Task: Explore Airbnb accommodation in Vattalkundu, India from 7th December, 2023 to 14th December, 2023 for 1 adult. Place can be shared room with 1  bedroom having 1 bed and 1 bathroom. Property type can be hotel. Amenities needed are: wifi, washing machine. Look for 4 properties as per requirement.
Action: Mouse moved to (451, 64)
Screenshot: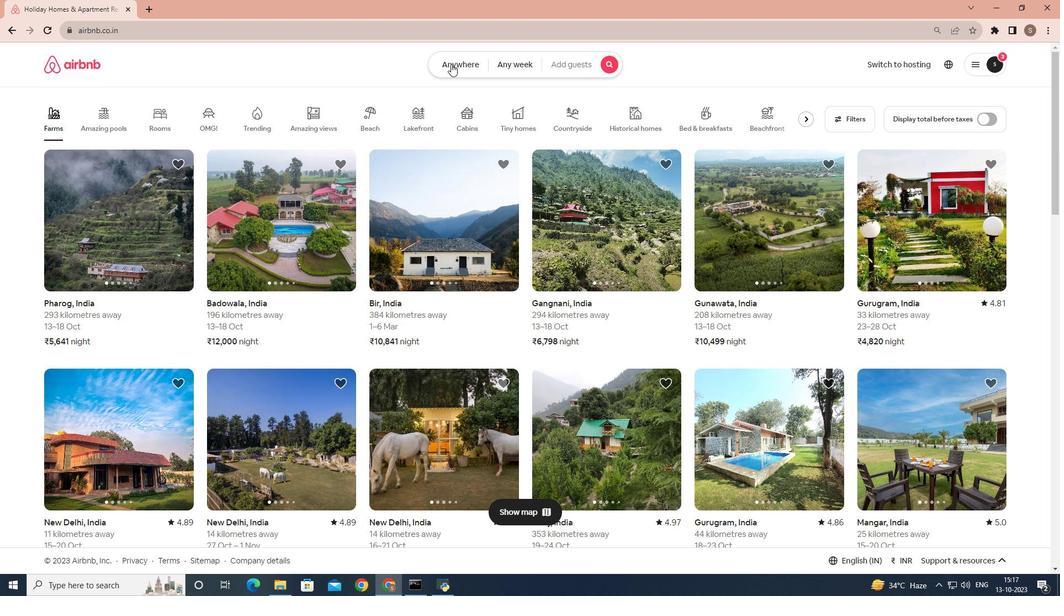 
Action: Mouse pressed left at (451, 64)
Screenshot: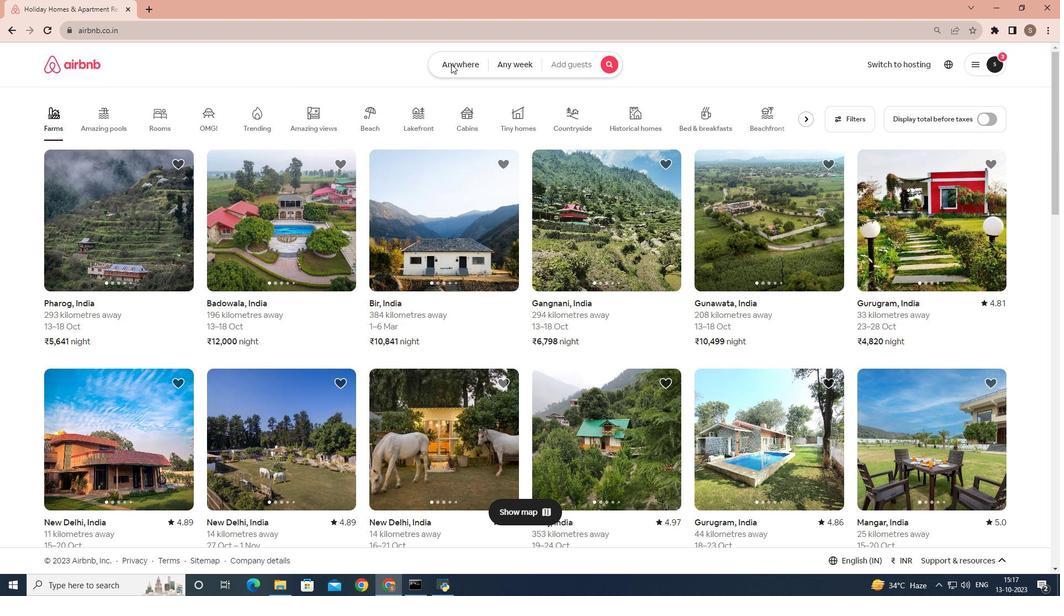 
Action: Mouse moved to (378, 113)
Screenshot: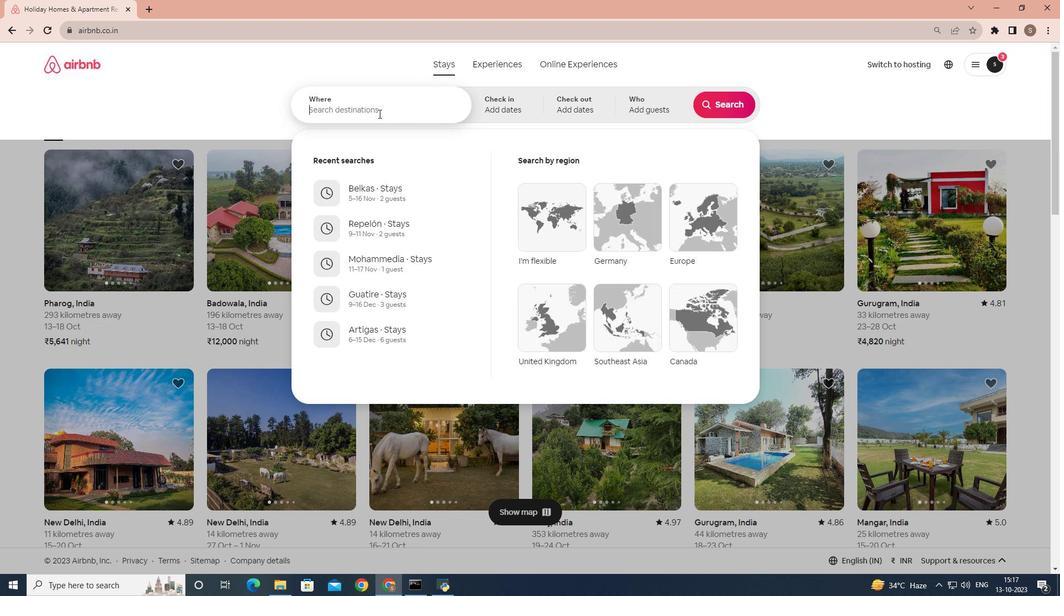 
Action: Mouse pressed left at (378, 113)
Screenshot: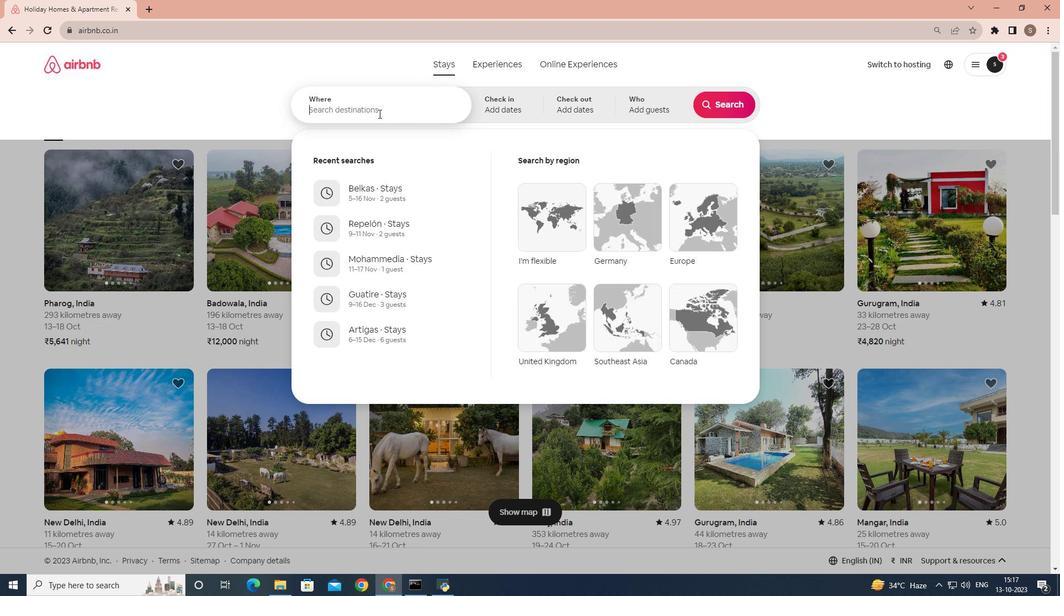 
Action: Key pressed <Key.shift>Vattalkundu,<Key.space><Key.shift>India
Screenshot: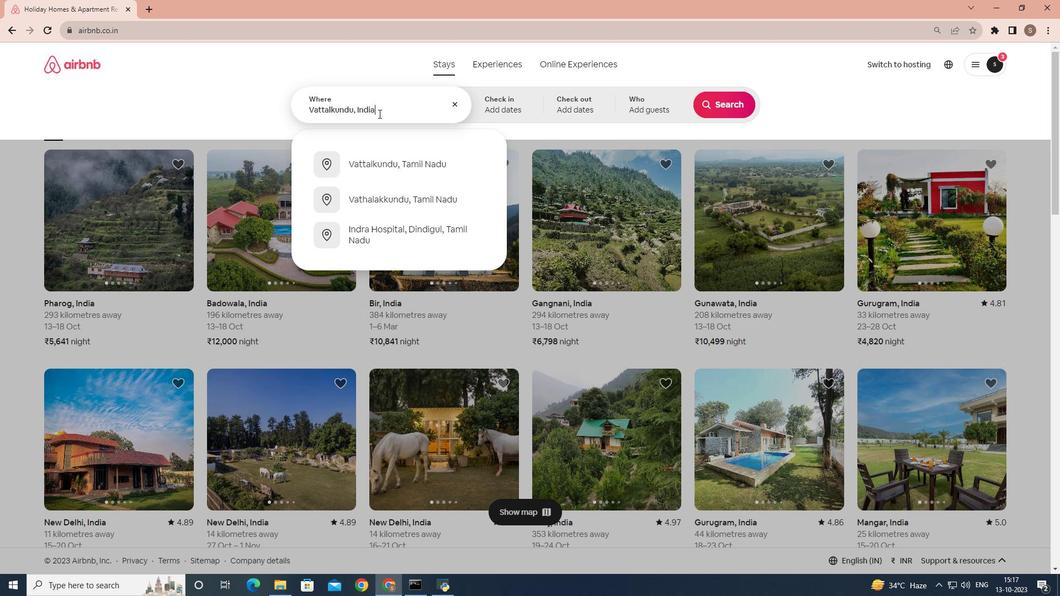 
Action: Mouse moved to (506, 109)
Screenshot: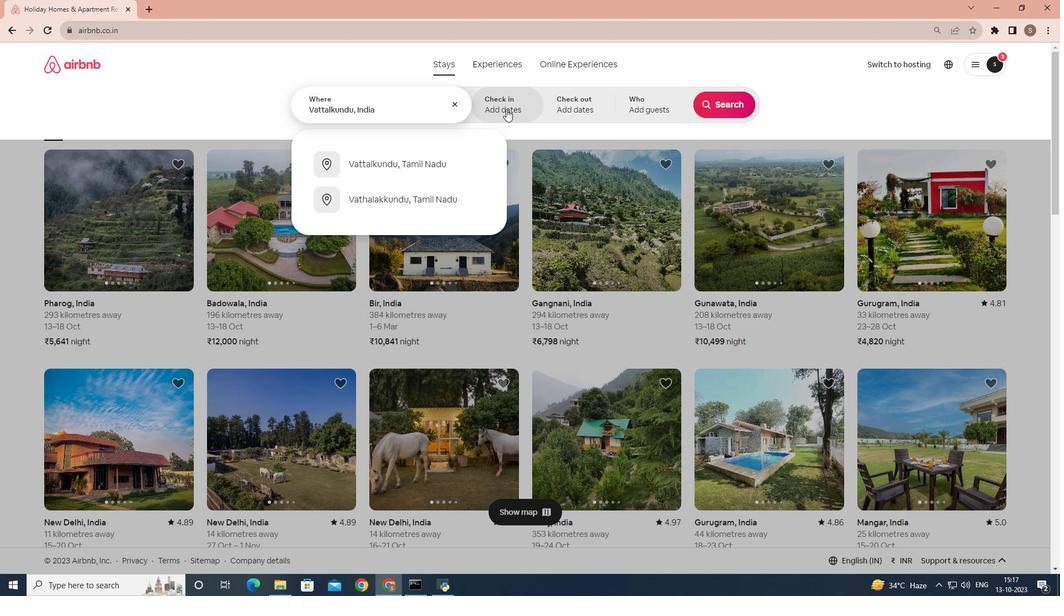
Action: Mouse pressed left at (506, 109)
Screenshot: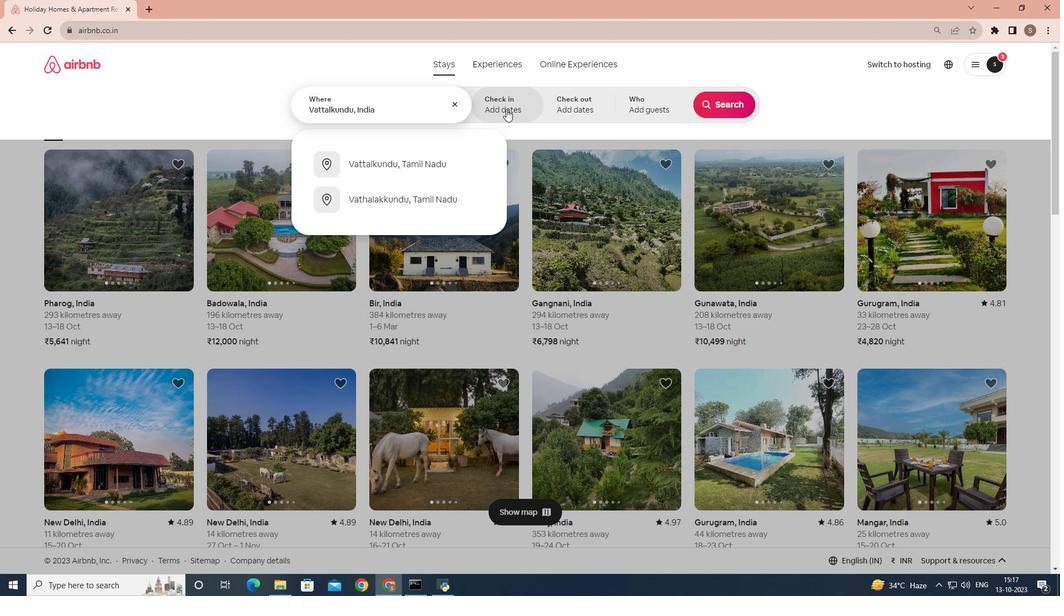 
Action: Mouse moved to (721, 193)
Screenshot: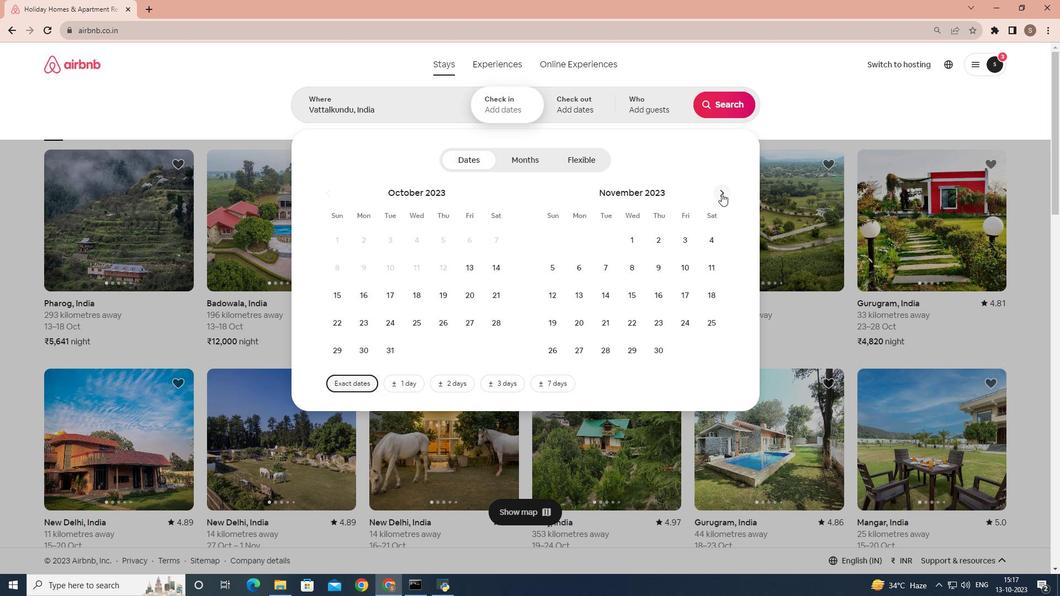 
Action: Mouse pressed left at (721, 193)
Screenshot: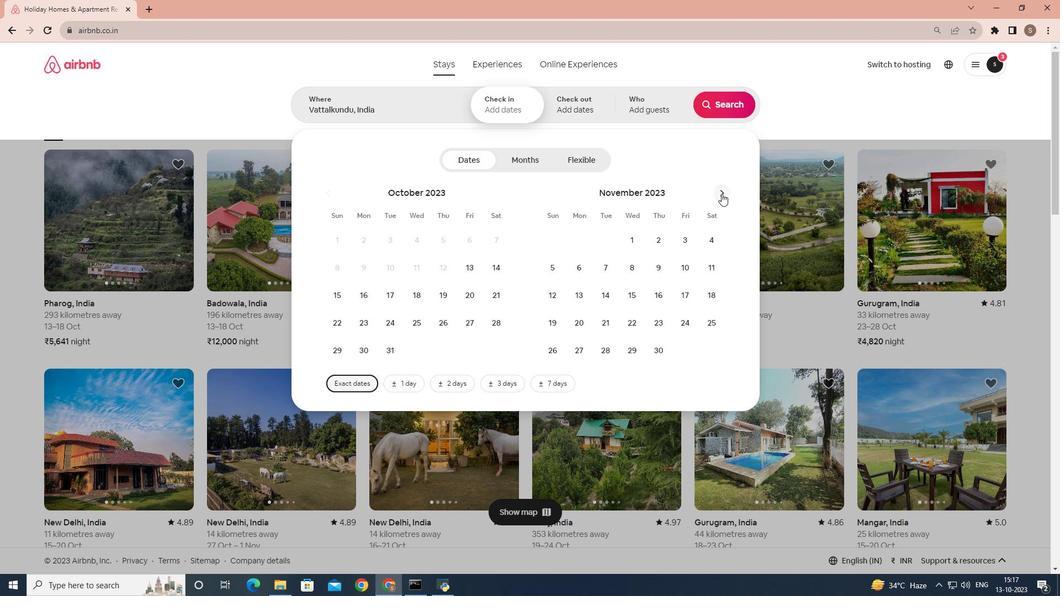 
Action: Mouse moved to (660, 263)
Screenshot: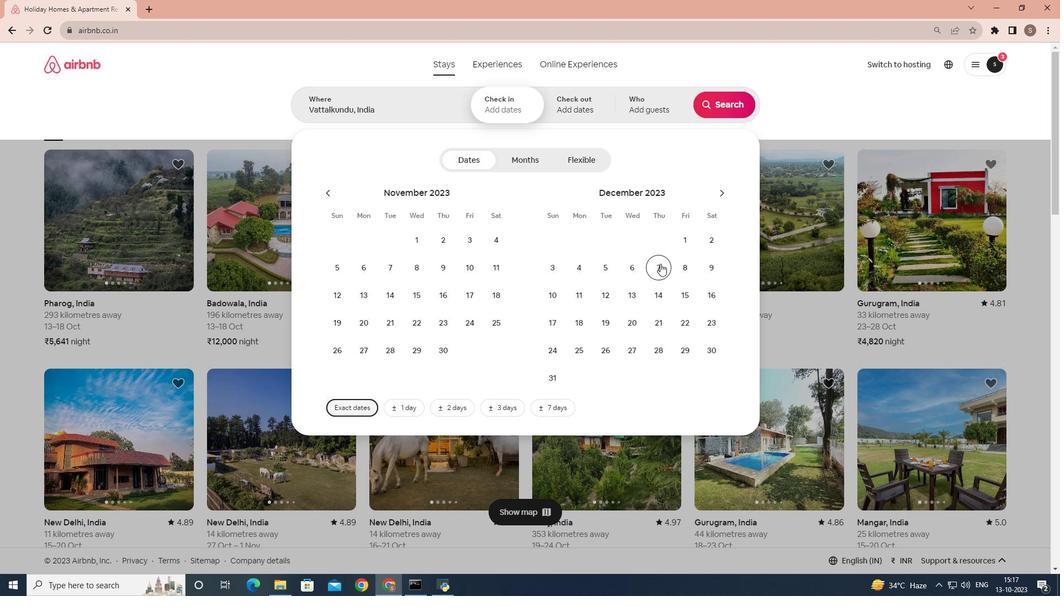
Action: Mouse pressed left at (660, 263)
Screenshot: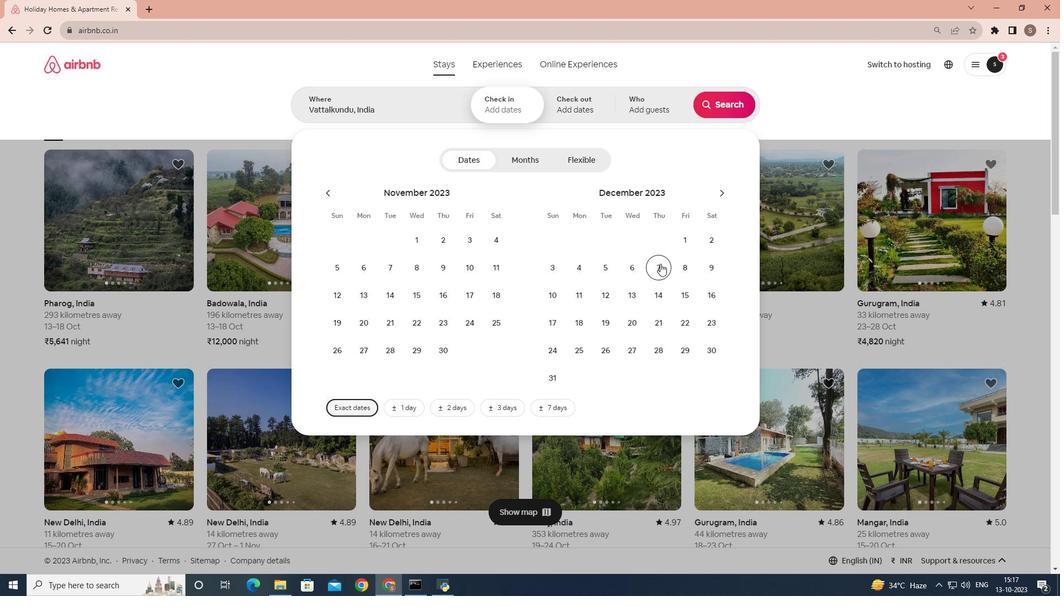 
Action: Mouse moved to (660, 287)
Screenshot: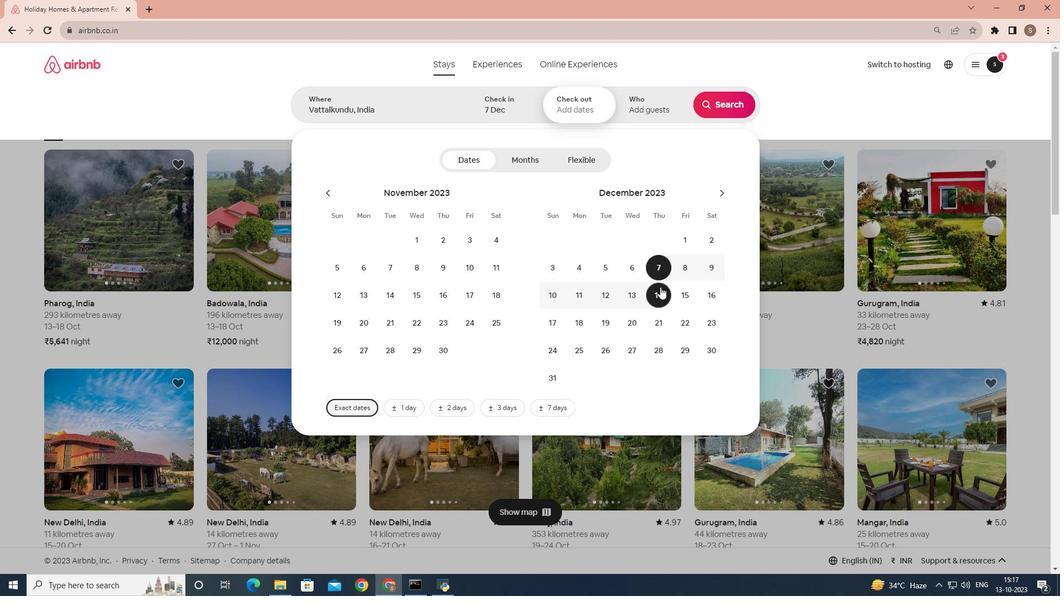 
Action: Mouse pressed left at (660, 287)
Screenshot: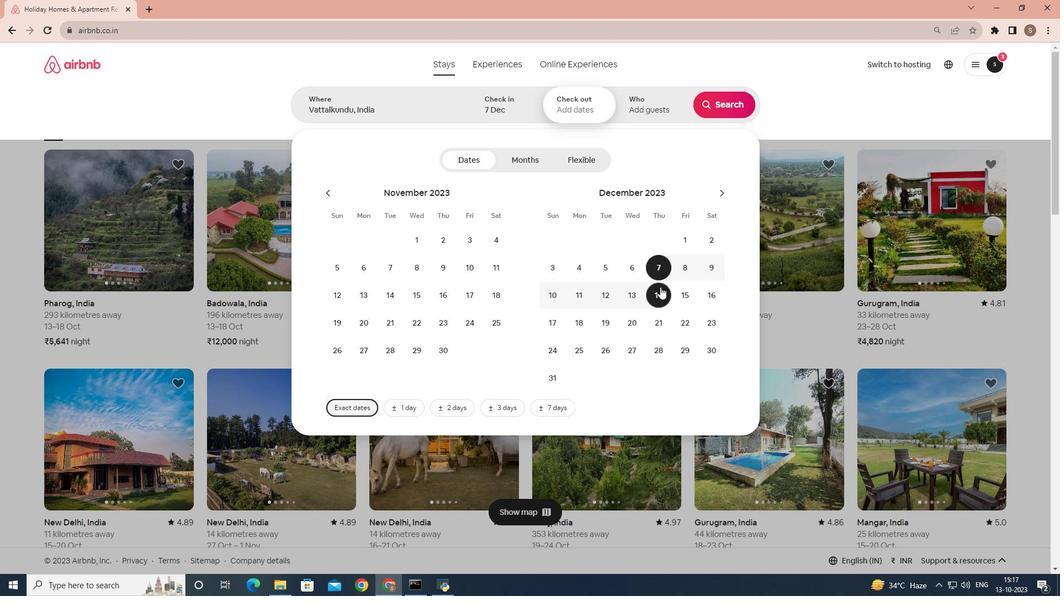 
Action: Mouse moved to (665, 104)
Screenshot: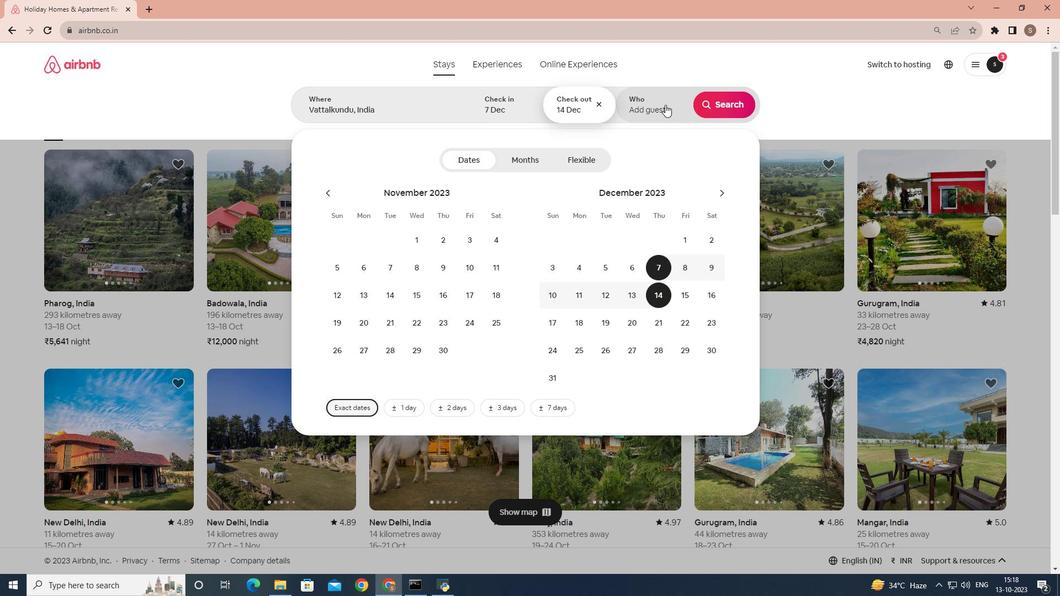 
Action: Mouse pressed left at (665, 104)
Screenshot: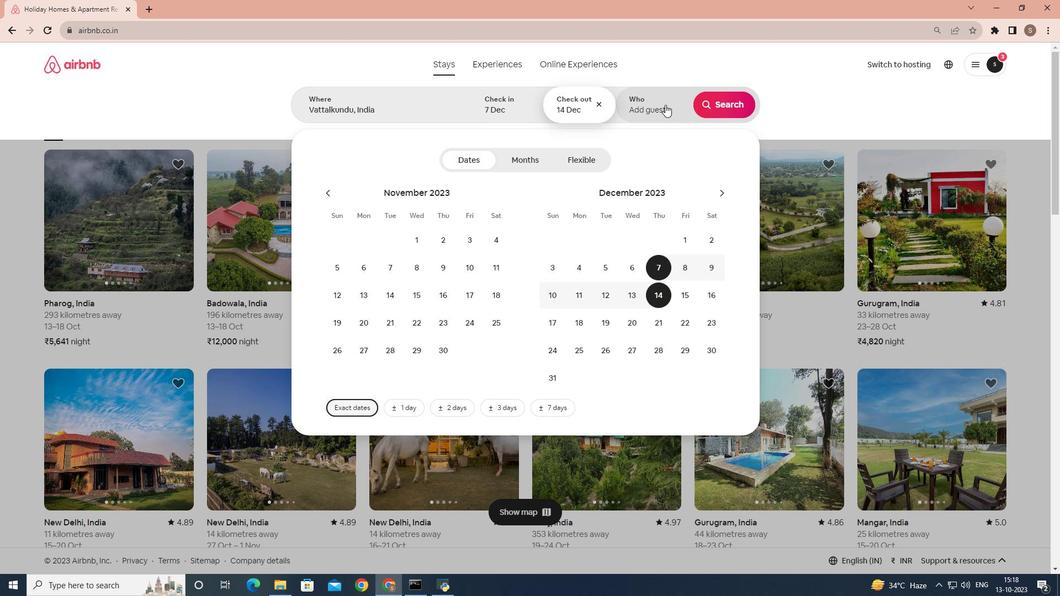 
Action: Mouse moved to (722, 159)
Screenshot: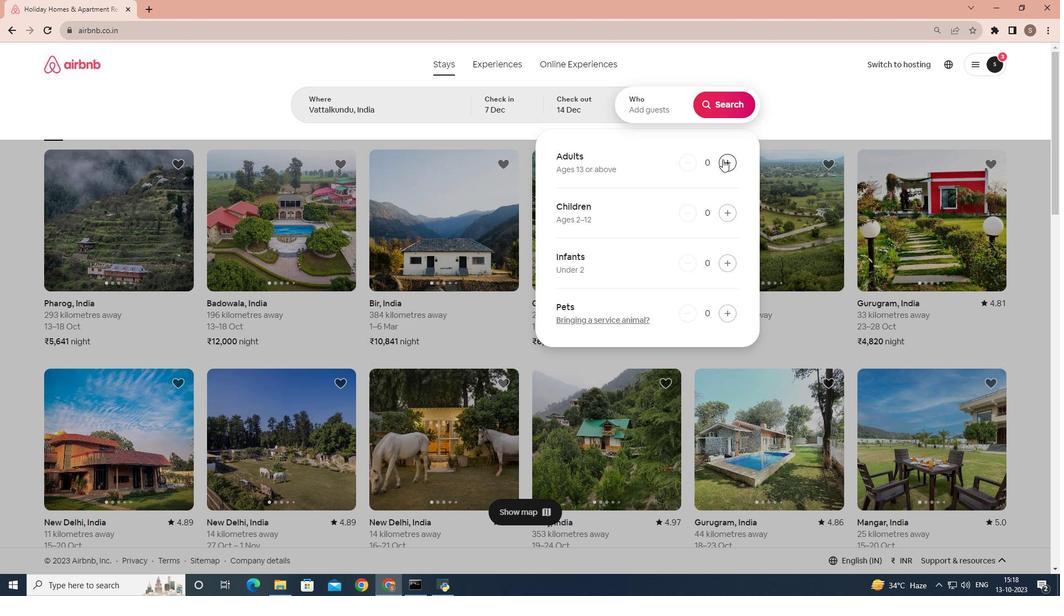 
Action: Mouse pressed left at (722, 159)
Screenshot: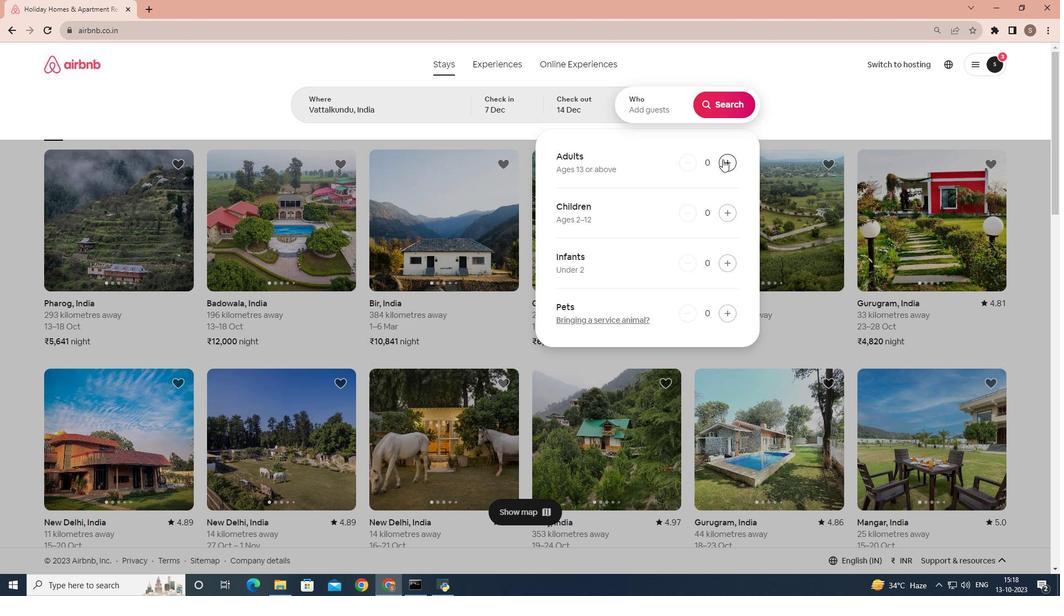 
Action: Mouse moved to (716, 107)
Screenshot: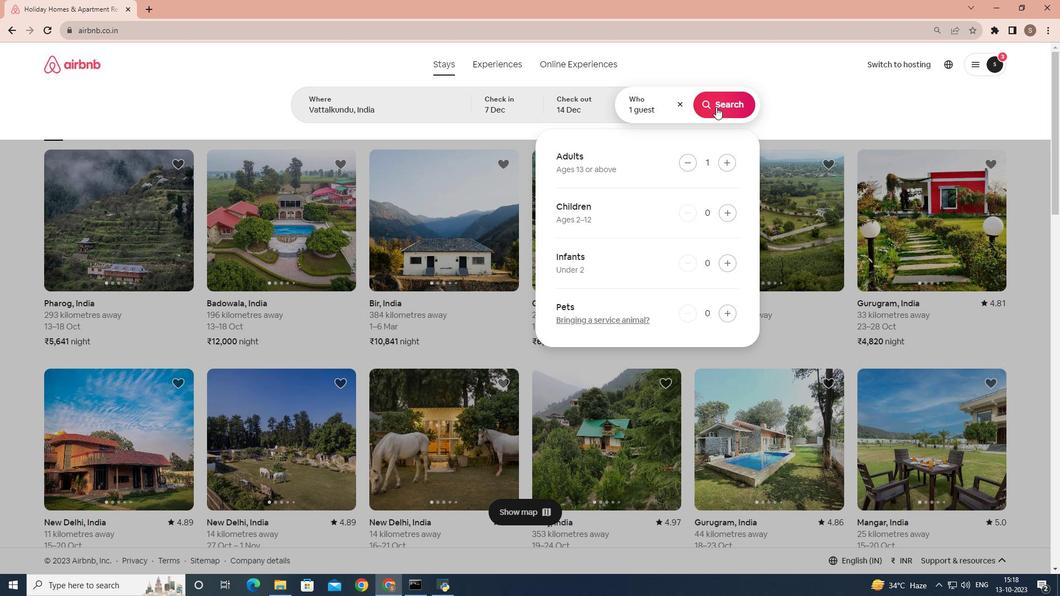 
Action: Mouse pressed left at (716, 107)
Screenshot: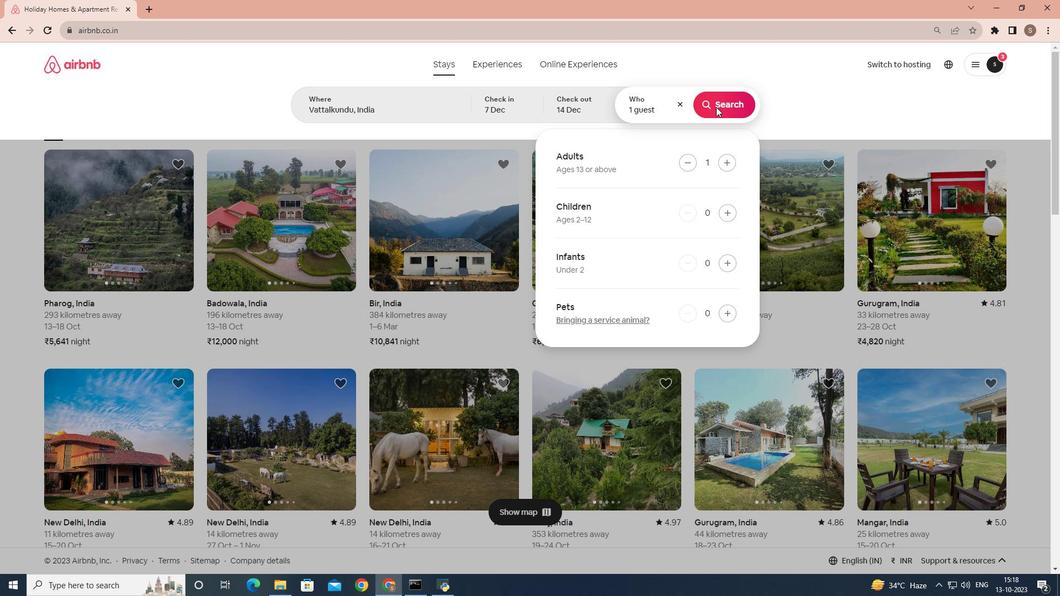 
Action: Mouse moved to (883, 110)
Screenshot: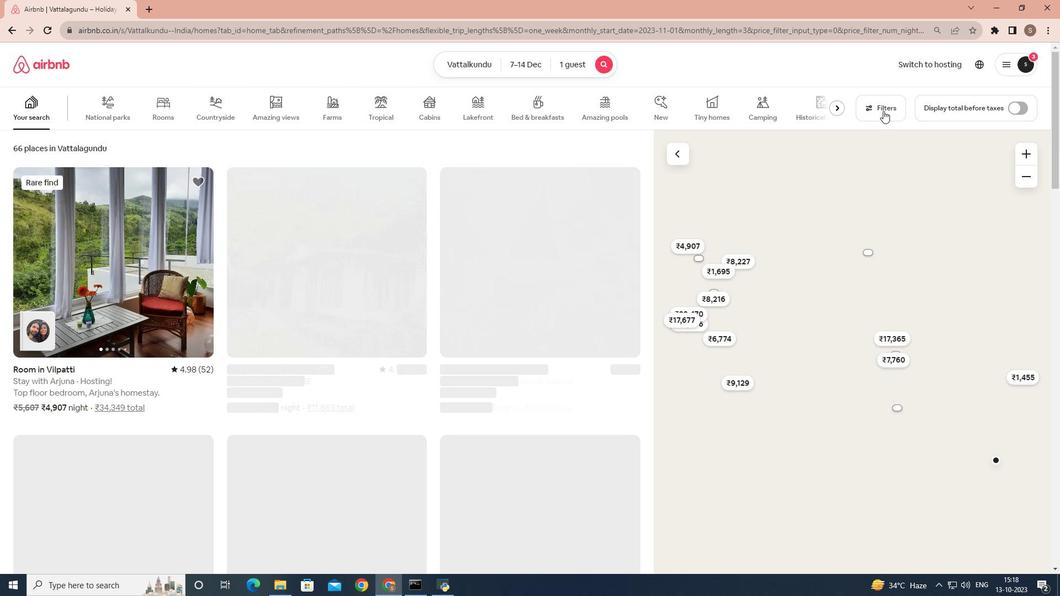
Action: Mouse pressed left at (883, 110)
Screenshot: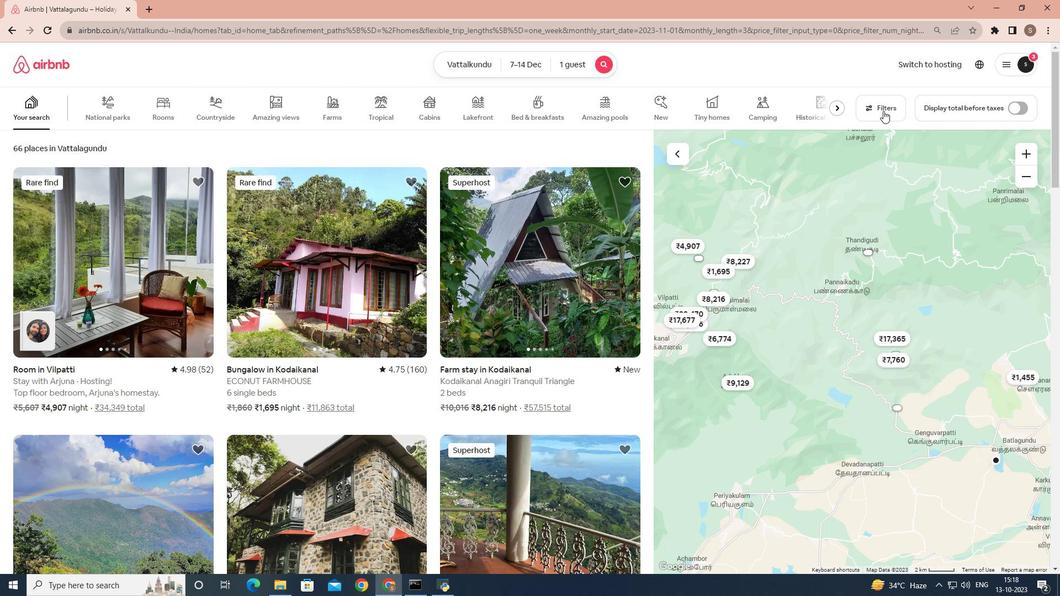 
Action: Mouse moved to (558, 327)
Screenshot: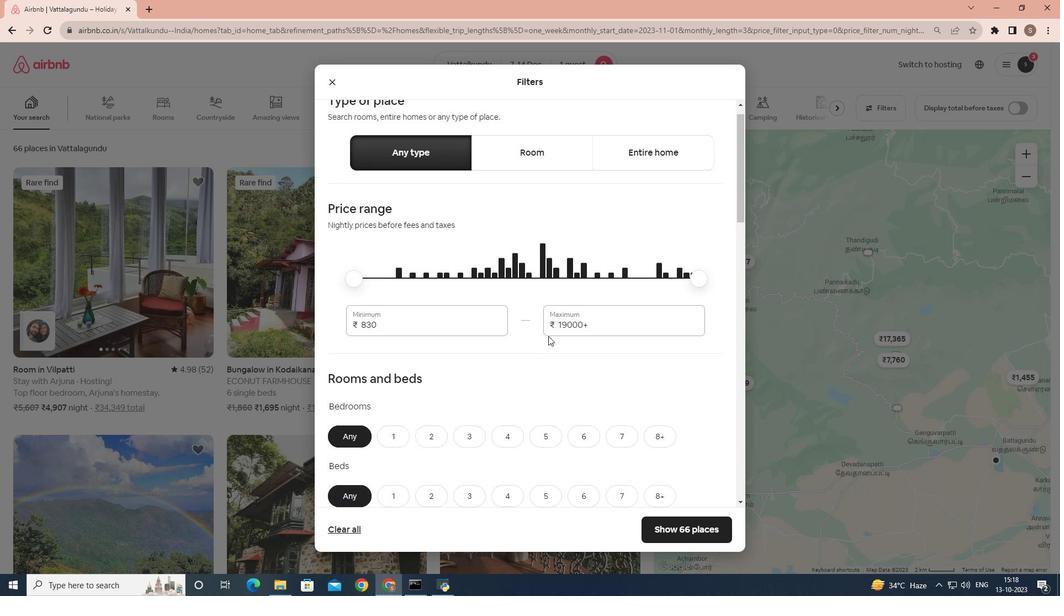 
Action: Mouse scrolled (558, 326) with delta (0, 0)
Screenshot: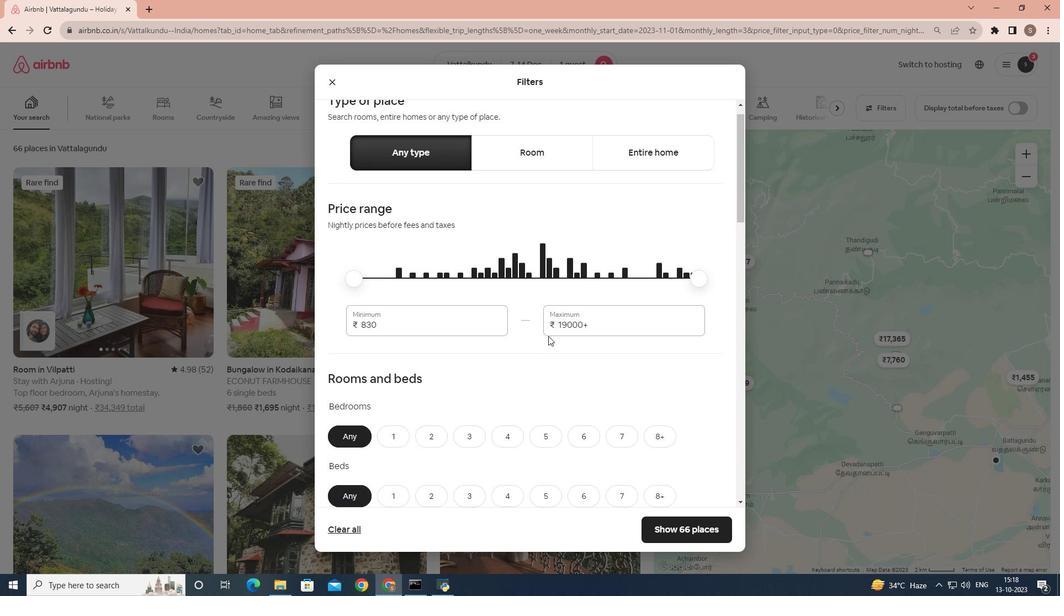 
Action: Mouse moved to (393, 401)
Screenshot: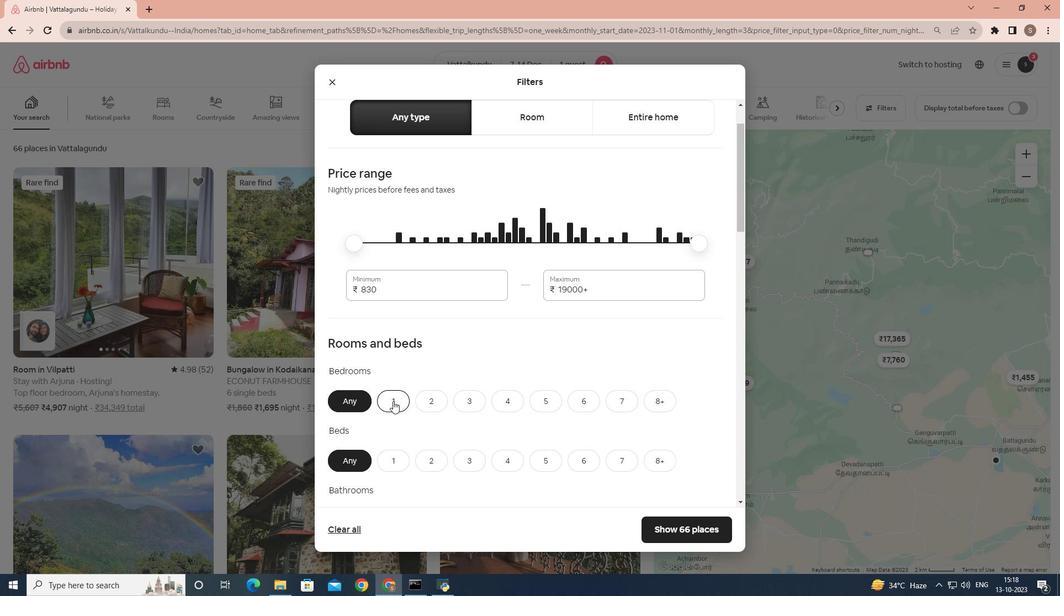 
Action: Mouse pressed left at (393, 401)
Screenshot: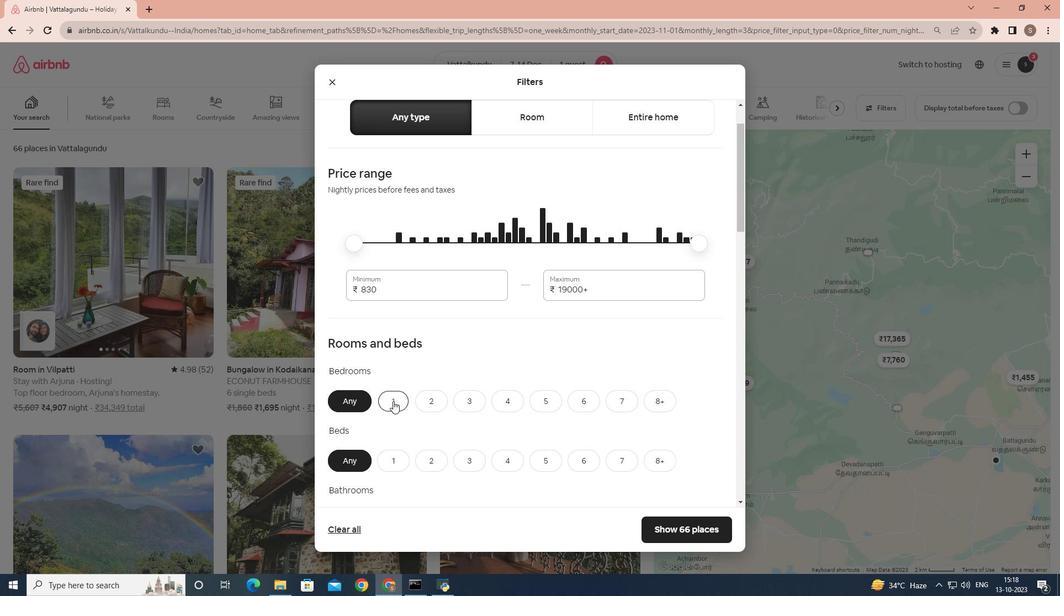 
Action: Mouse moved to (435, 393)
Screenshot: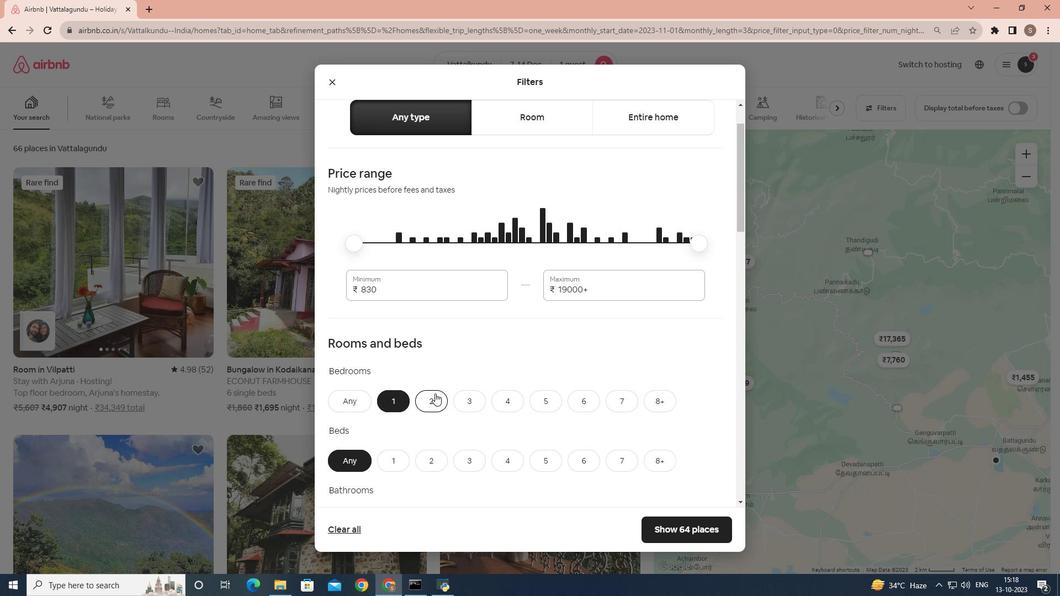 
Action: Mouse scrolled (435, 393) with delta (0, 0)
Screenshot: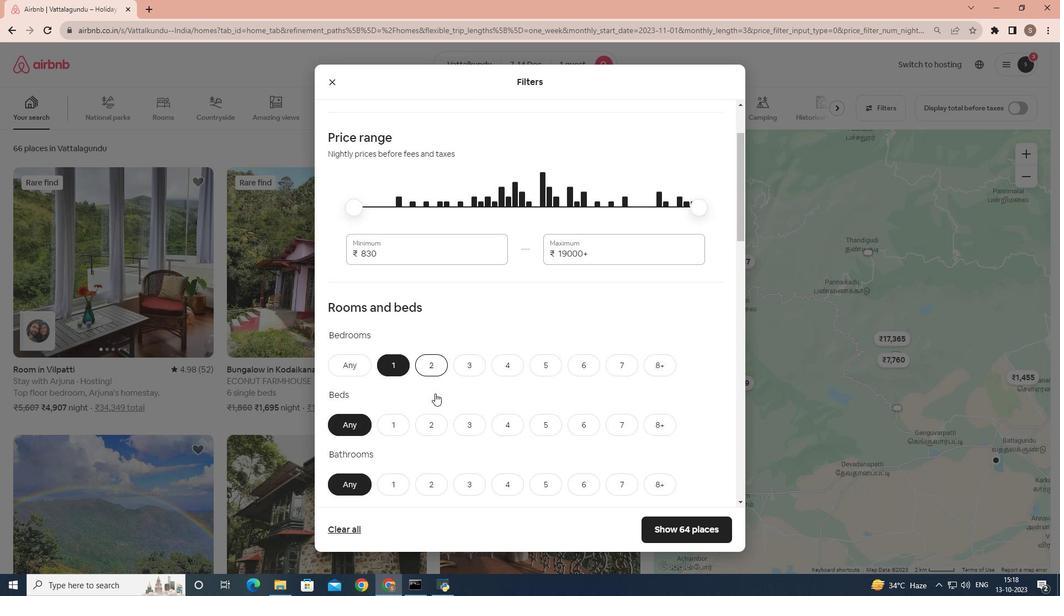 
Action: Mouse moved to (399, 401)
Screenshot: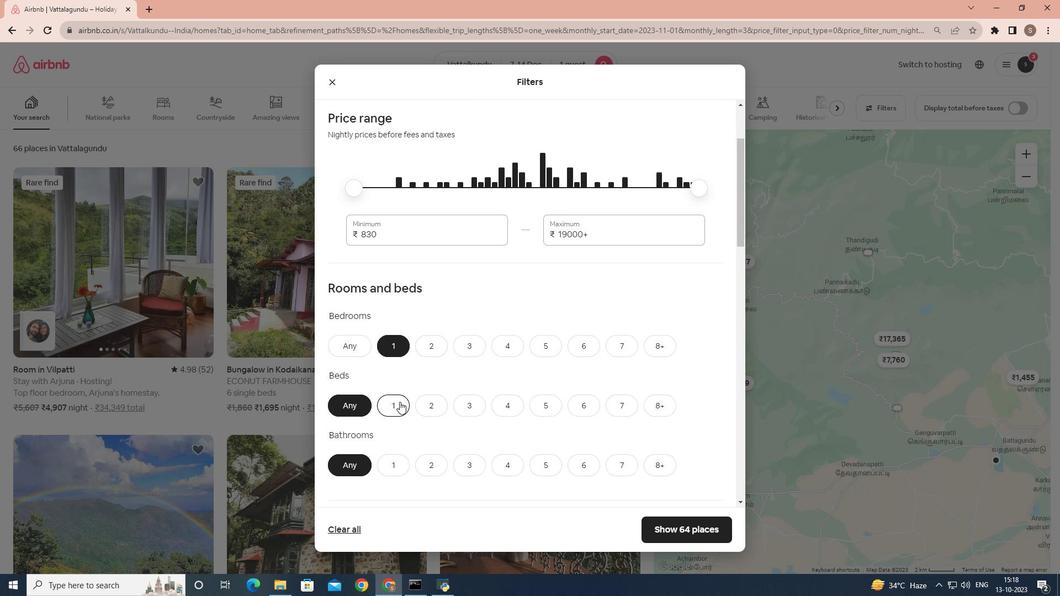 
Action: Mouse pressed left at (399, 401)
Screenshot: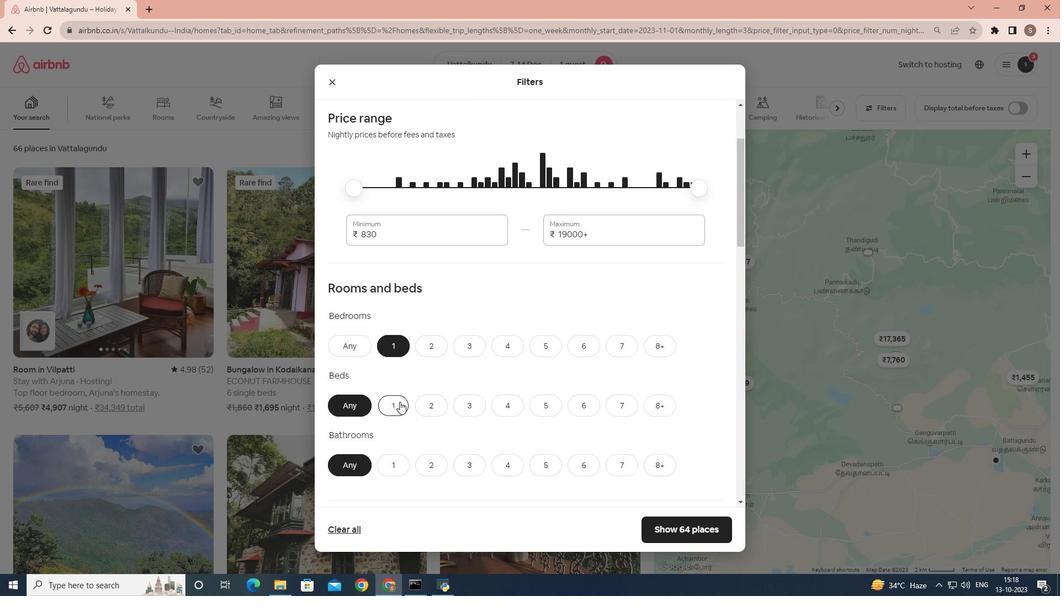 
Action: Mouse scrolled (399, 401) with delta (0, 0)
Screenshot: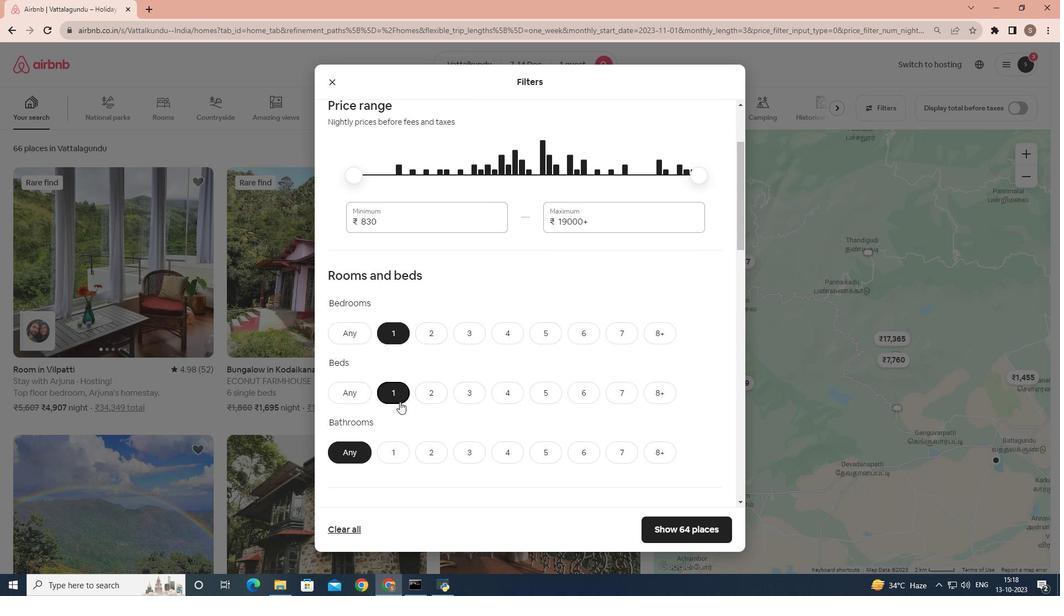 
Action: Mouse scrolled (399, 401) with delta (0, 0)
Screenshot: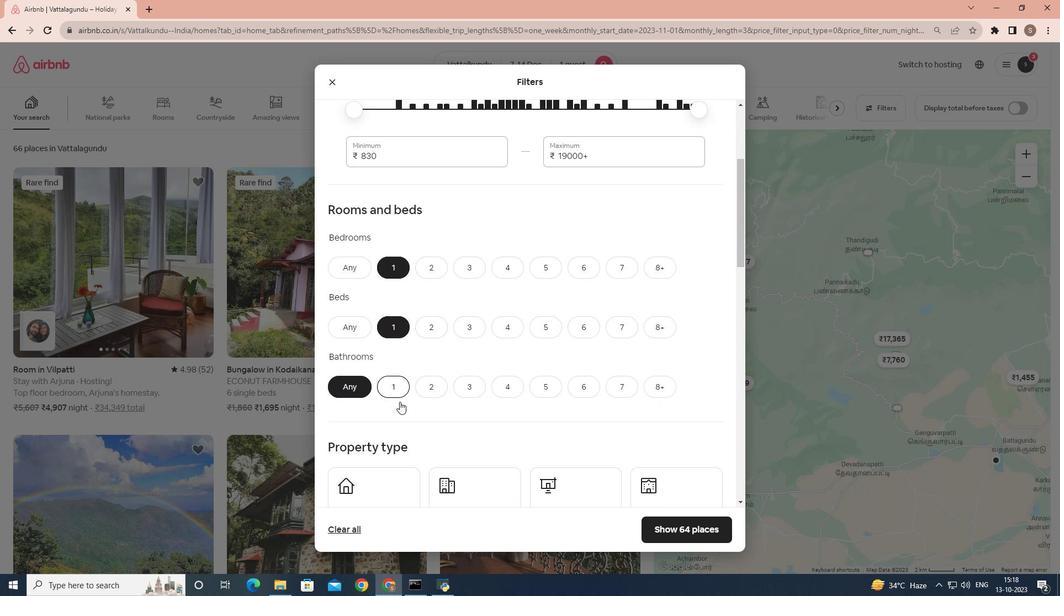 
Action: Mouse moved to (385, 350)
Screenshot: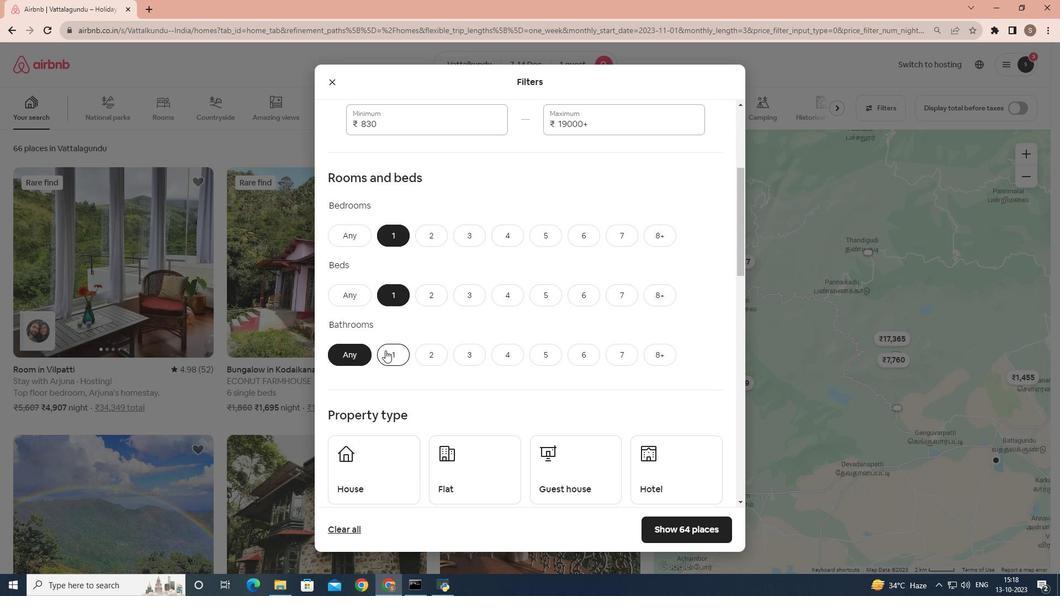 
Action: Mouse pressed left at (385, 350)
Screenshot: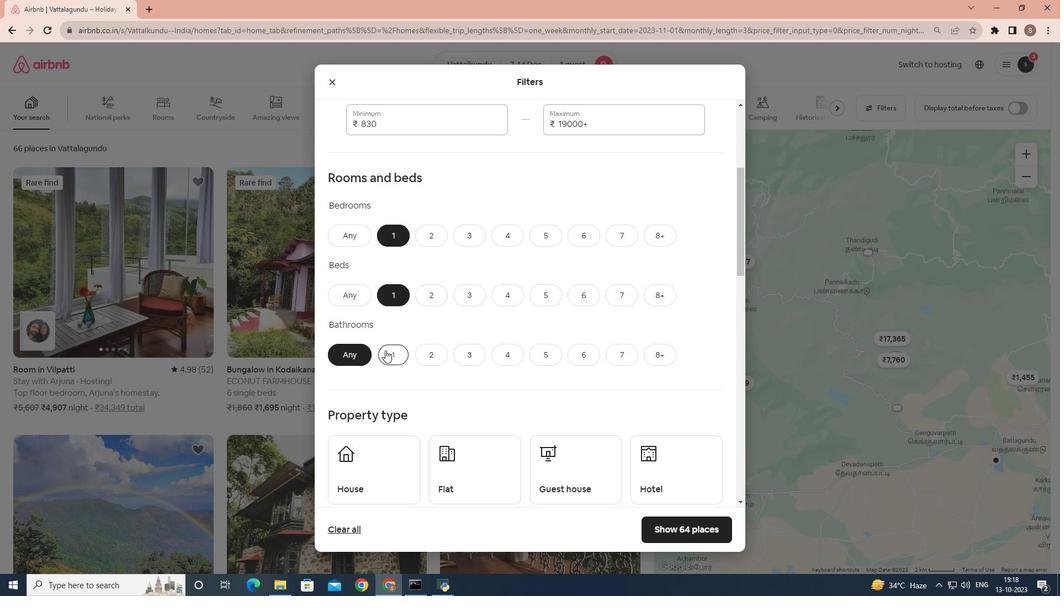
Action: Mouse moved to (635, 457)
Screenshot: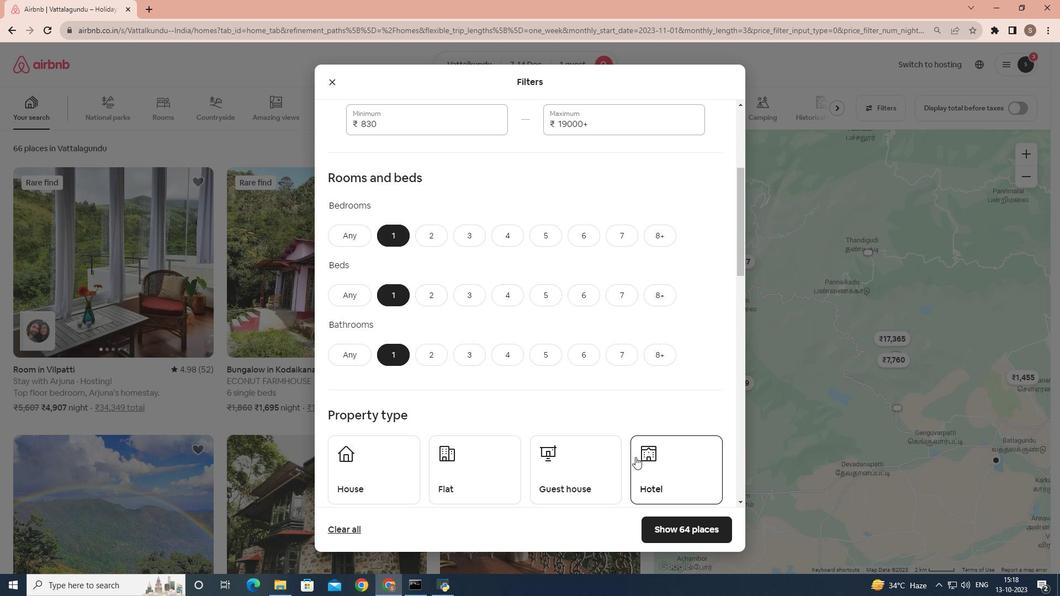 
Action: Mouse pressed left at (635, 457)
Screenshot: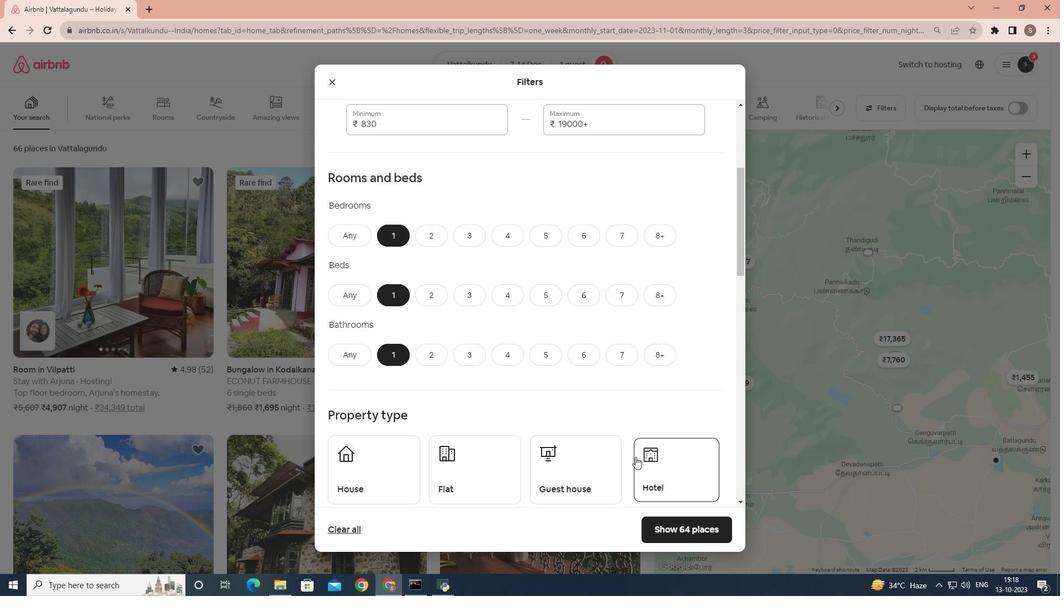 
Action: Mouse moved to (554, 417)
Screenshot: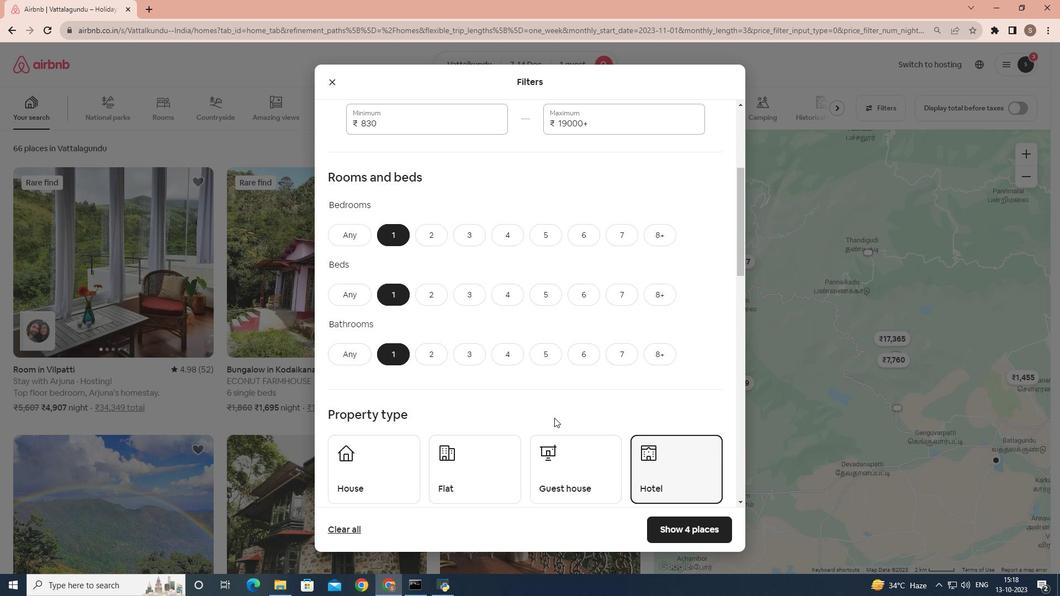 
Action: Mouse scrolled (554, 417) with delta (0, 0)
Screenshot: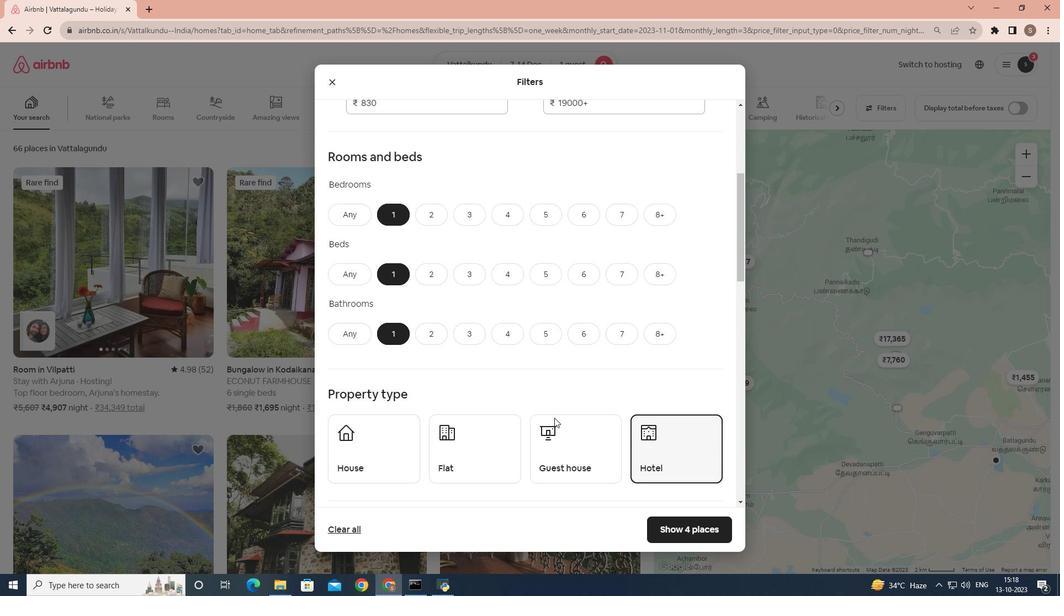 
Action: Mouse scrolled (554, 417) with delta (0, 0)
Screenshot: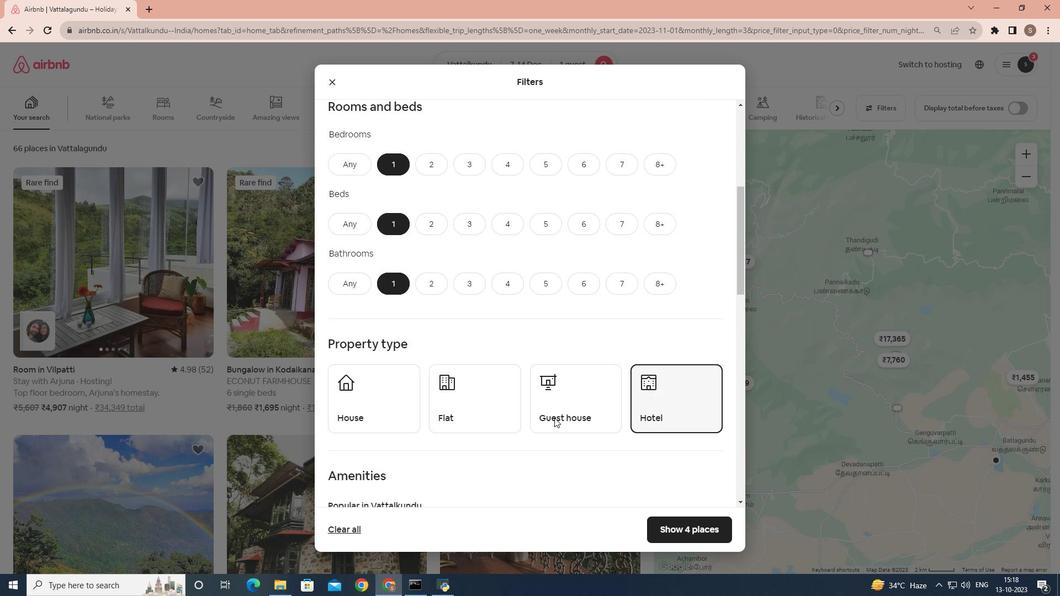 
Action: Mouse scrolled (554, 417) with delta (0, 0)
Screenshot: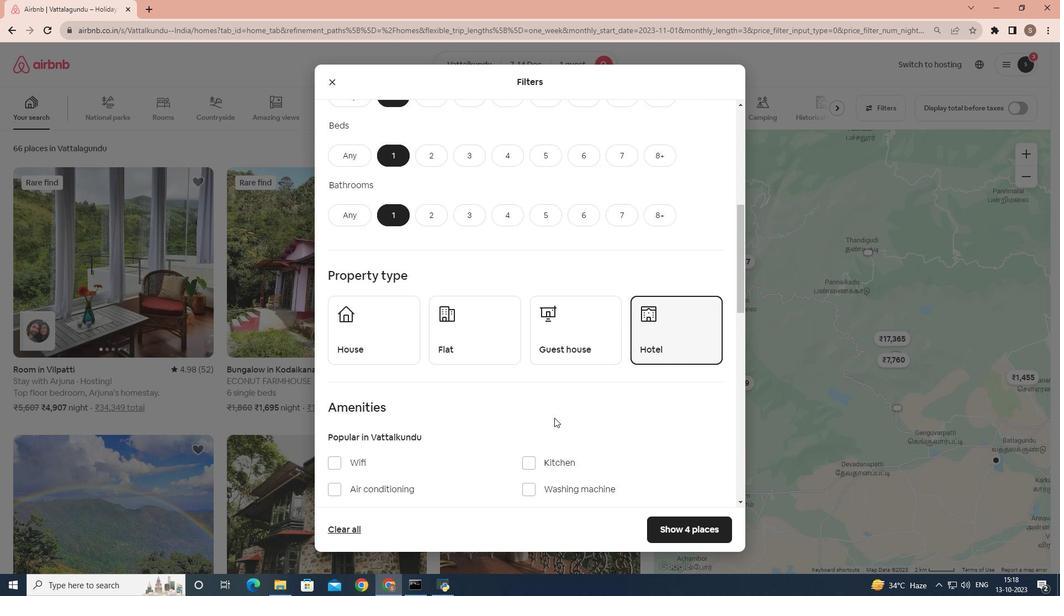 
Action: Mouse scrolled (554, 417) with delta (0, 0)
Screenshot: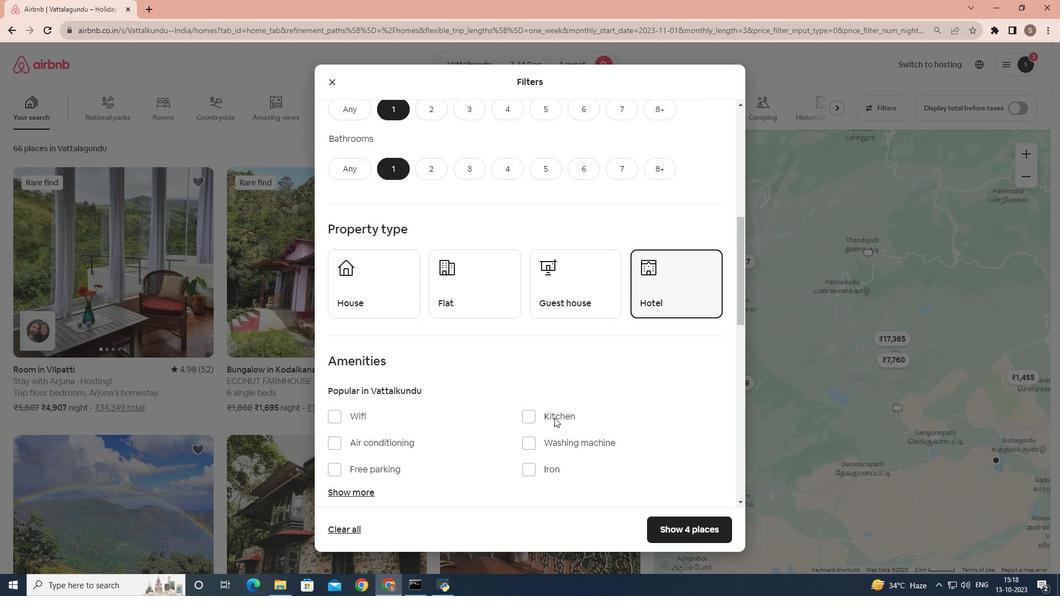 
Action: Mouse scrolled (554, 417) with delta (0, 0)
Screenshot: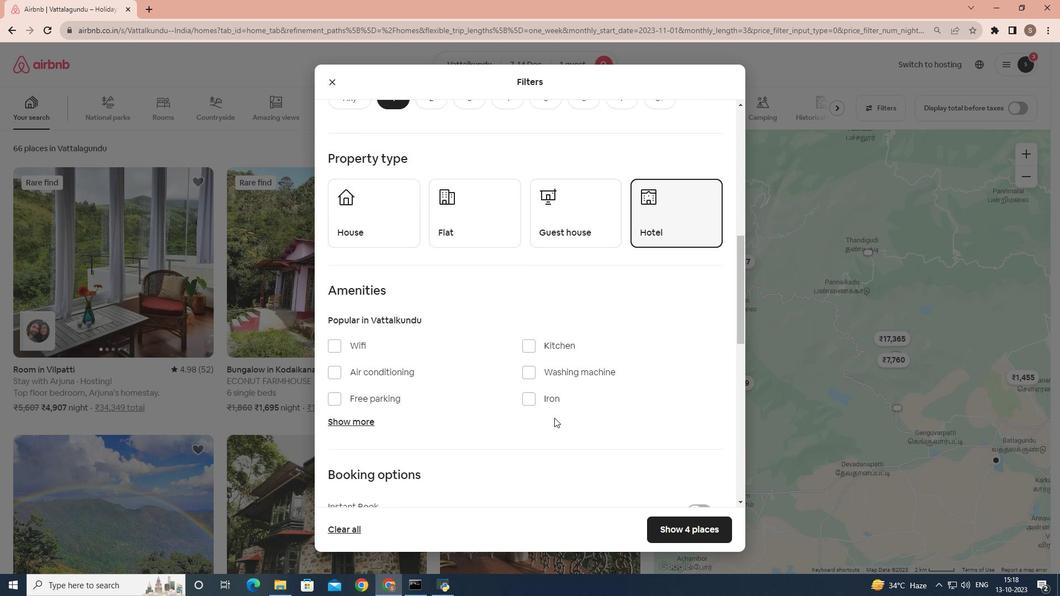 
Action: Mouse scrolled (554, 418) with delta (0, 0)
Screenshot: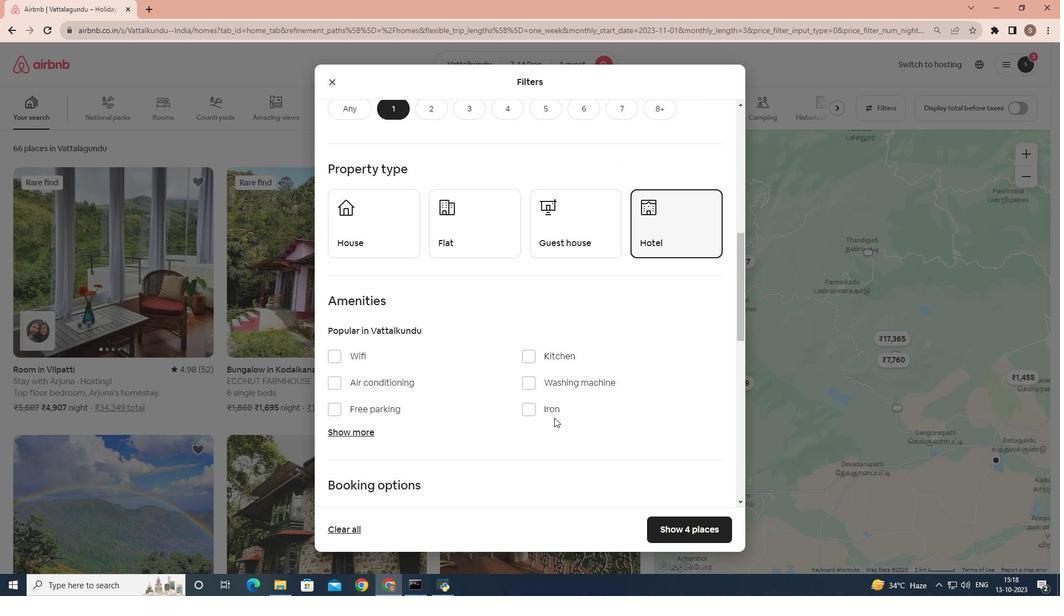 
Action: Mouse moved to (333, 378)
Screenshot: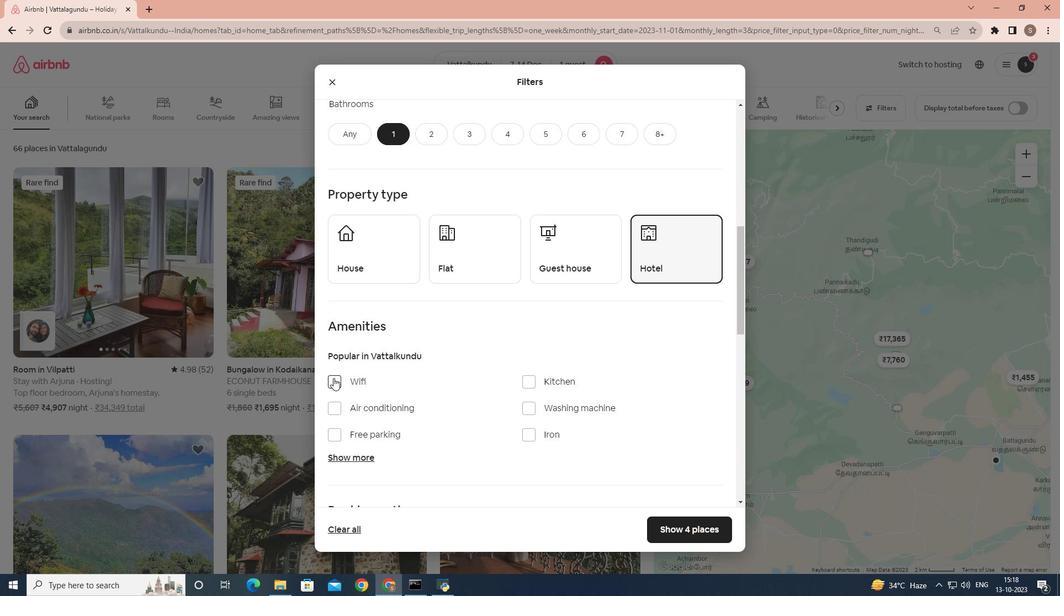 
Action: Mouse pressed left at (333, 378)
Screenshot: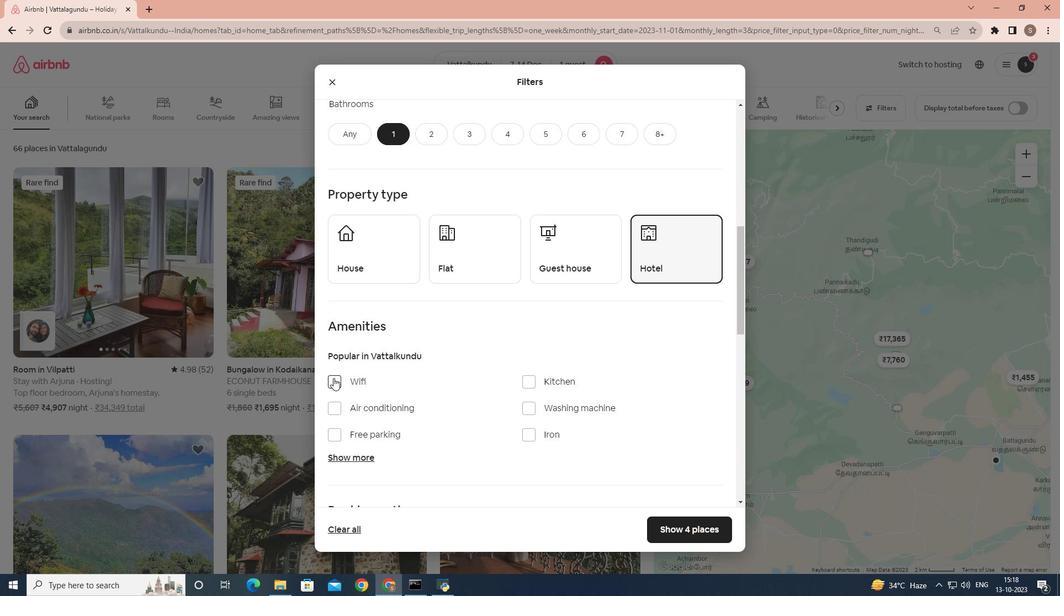 
Action: Mouse moved to (529, 401)
Screenshot: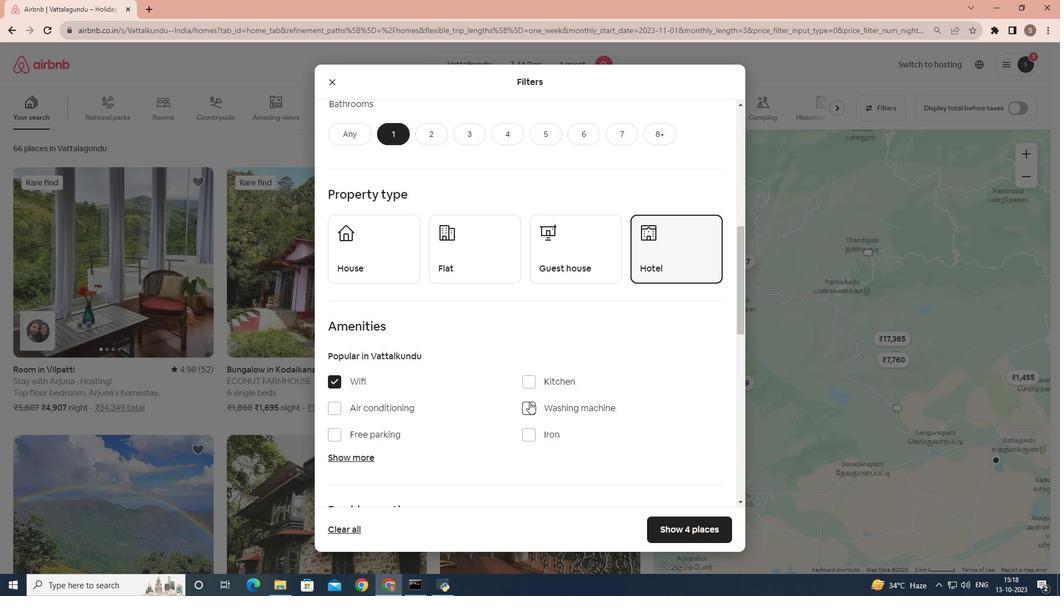 
Action: Mouse pressed left at (529, 401)
Screenshot: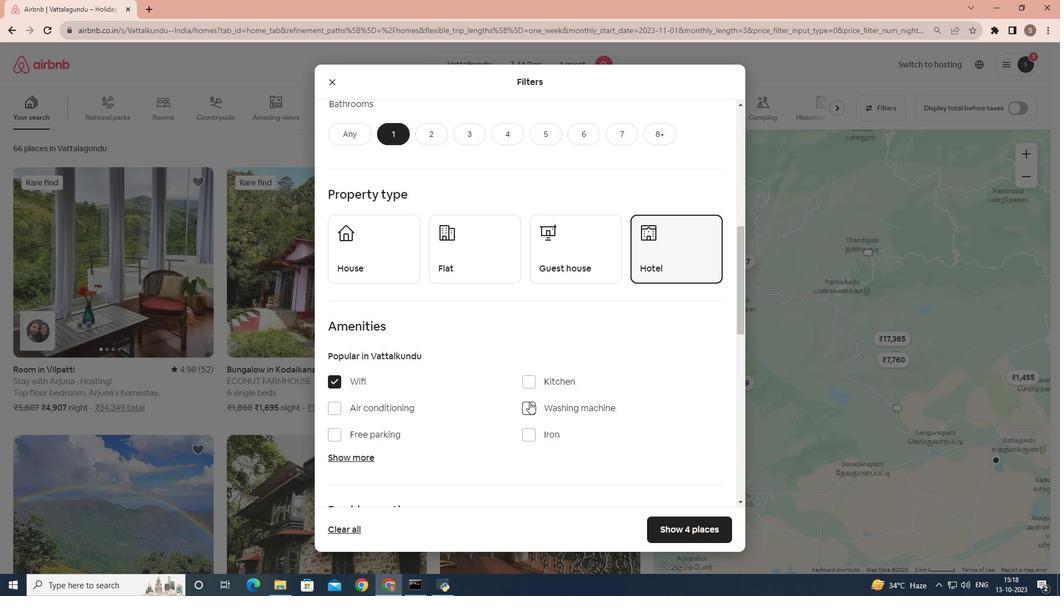 
Action: Mouse moved to (602, 456)
Screenshot: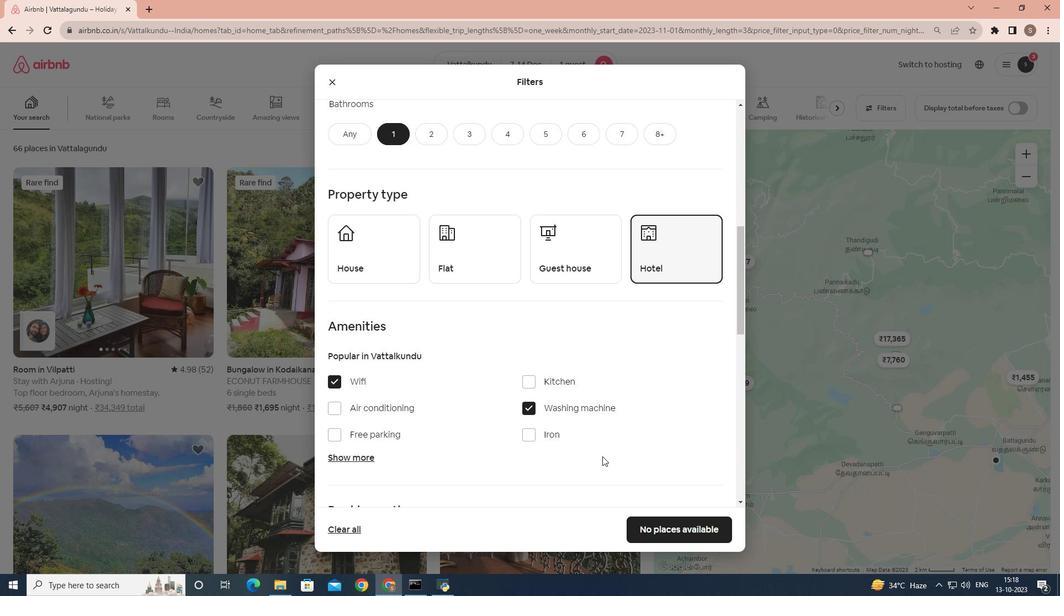 
